 Task: Move the task Upgrade and migrate company email systems to a cloud-based solution to the section To-Do in the project AgileBox and sort the tasks in the project by Assignee in Descending order
Action: Mouse moved to (548, 223)
Screenshot: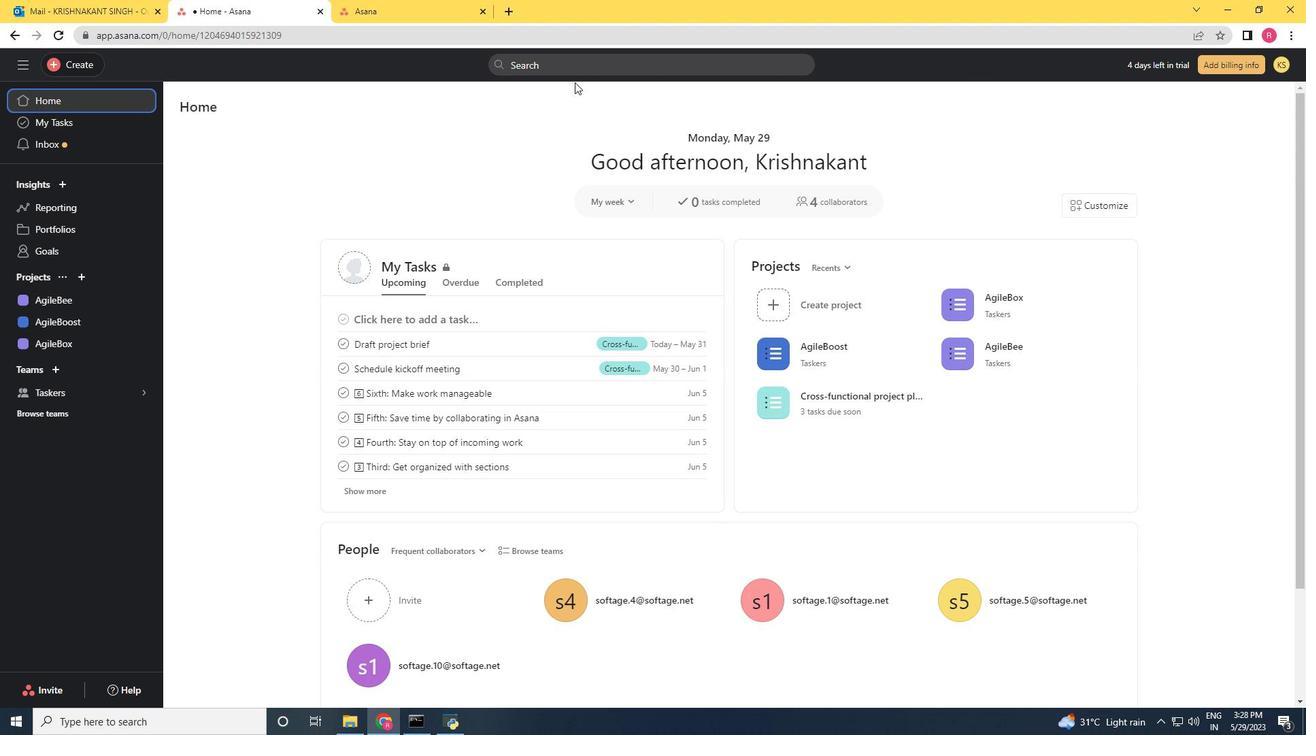 
Action: Mouse scrolled (548, 224) with delta (0, 0)
Screenshot: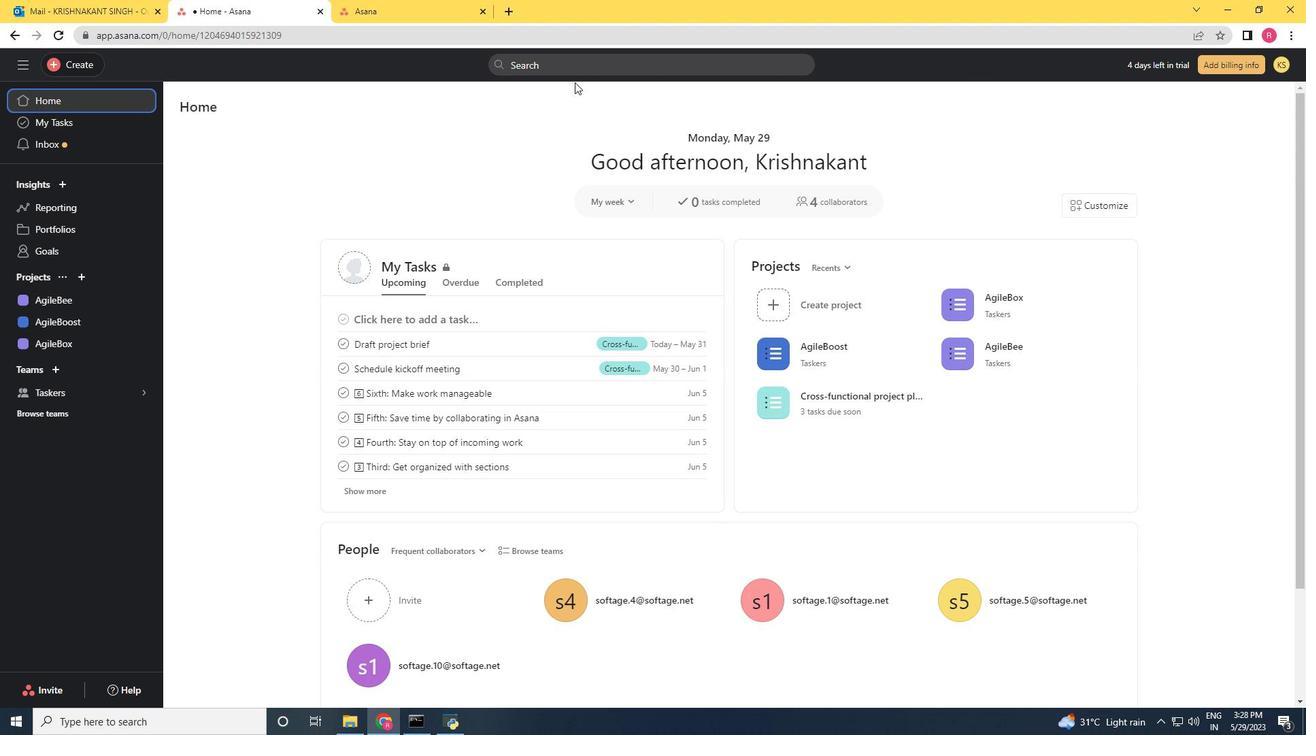 
Action: Mouse moved to (79, 345)
Screenshot: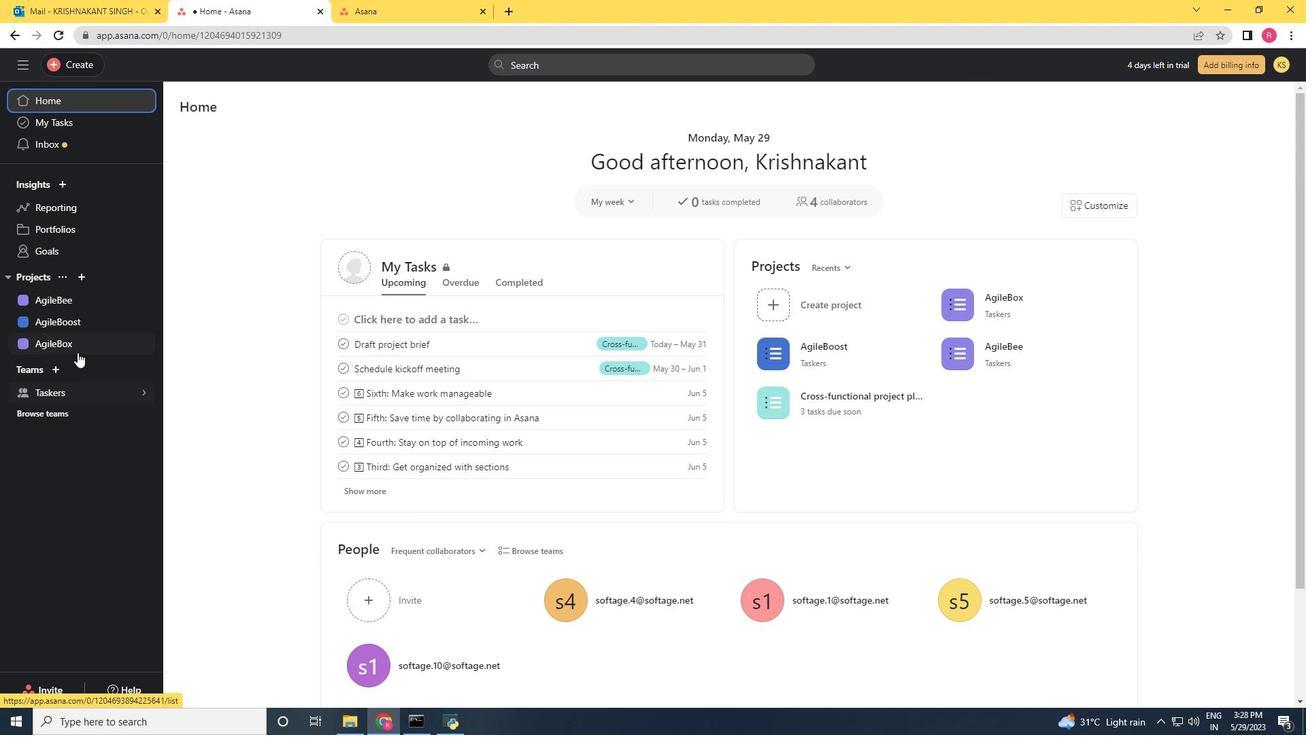 
Action: Mouse pressed left at (79, 345)
Screenshot: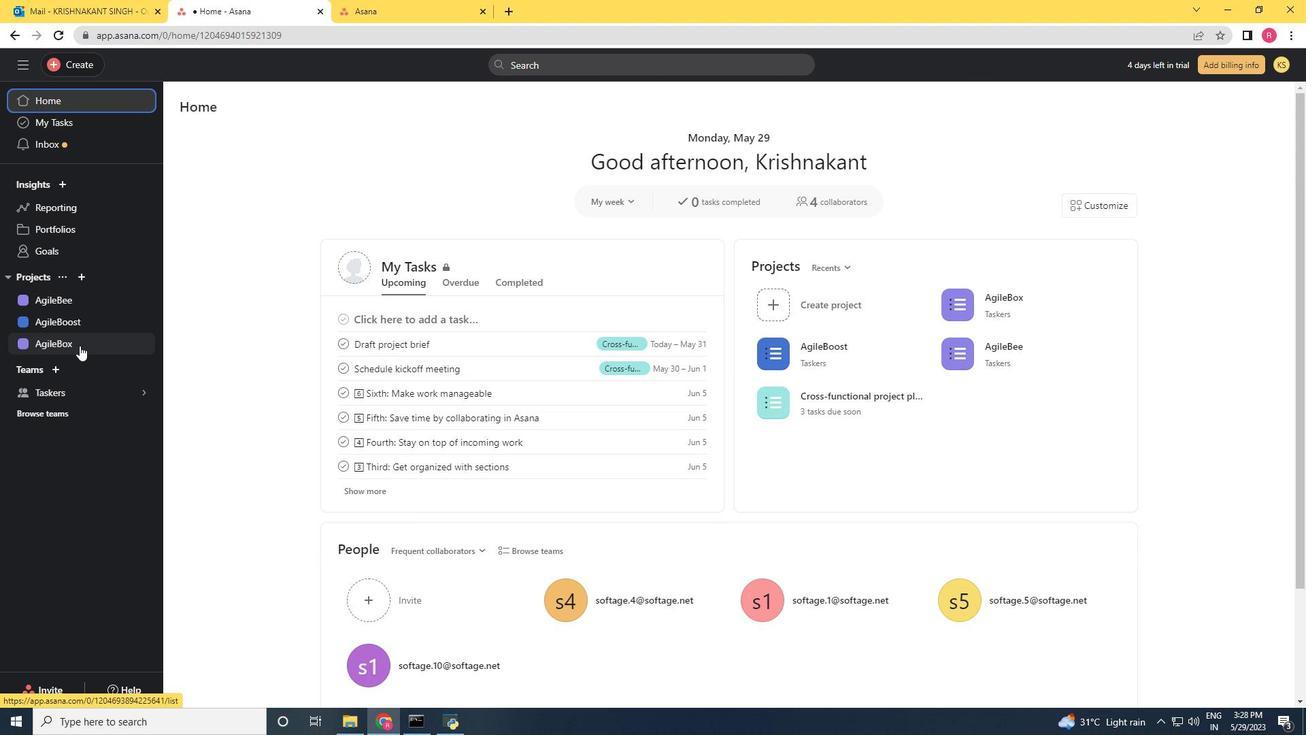 
Action: Mouse moved to (878, 277)
Screenshot: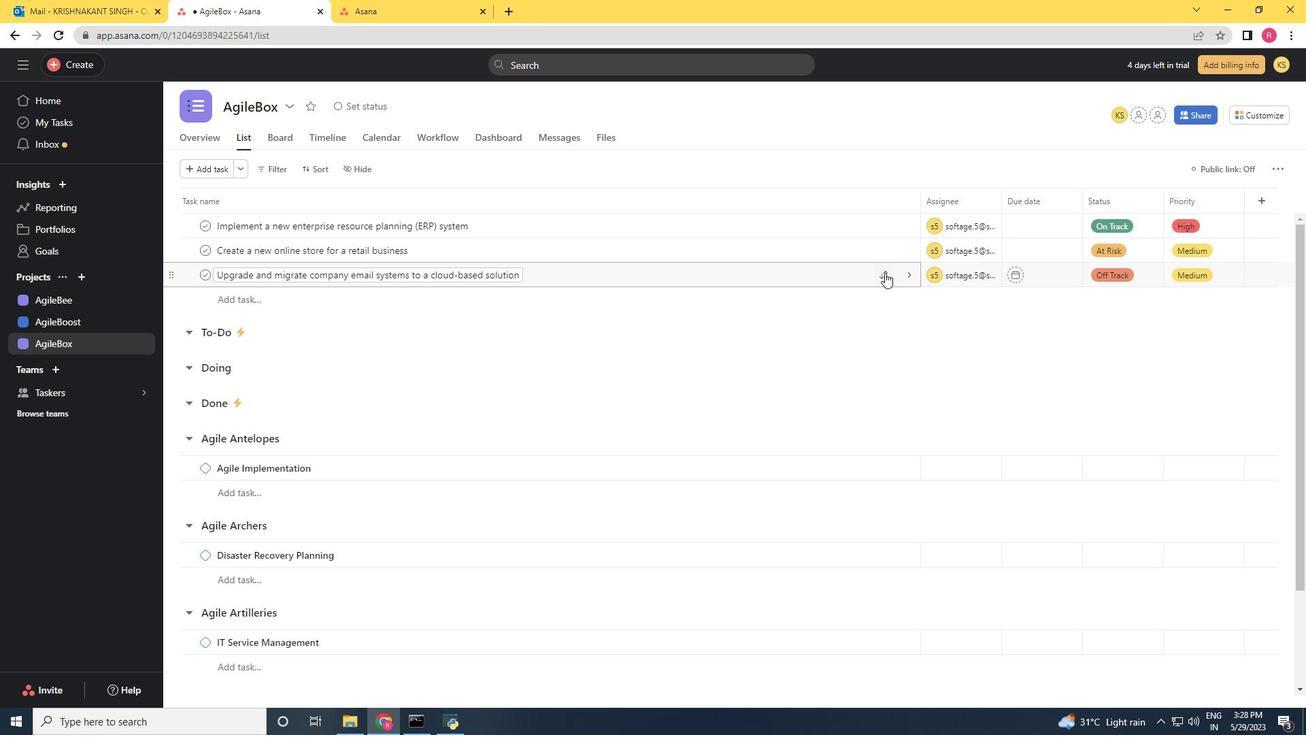 
Action: Mouse pressed left at (878, 277)
Screenshot: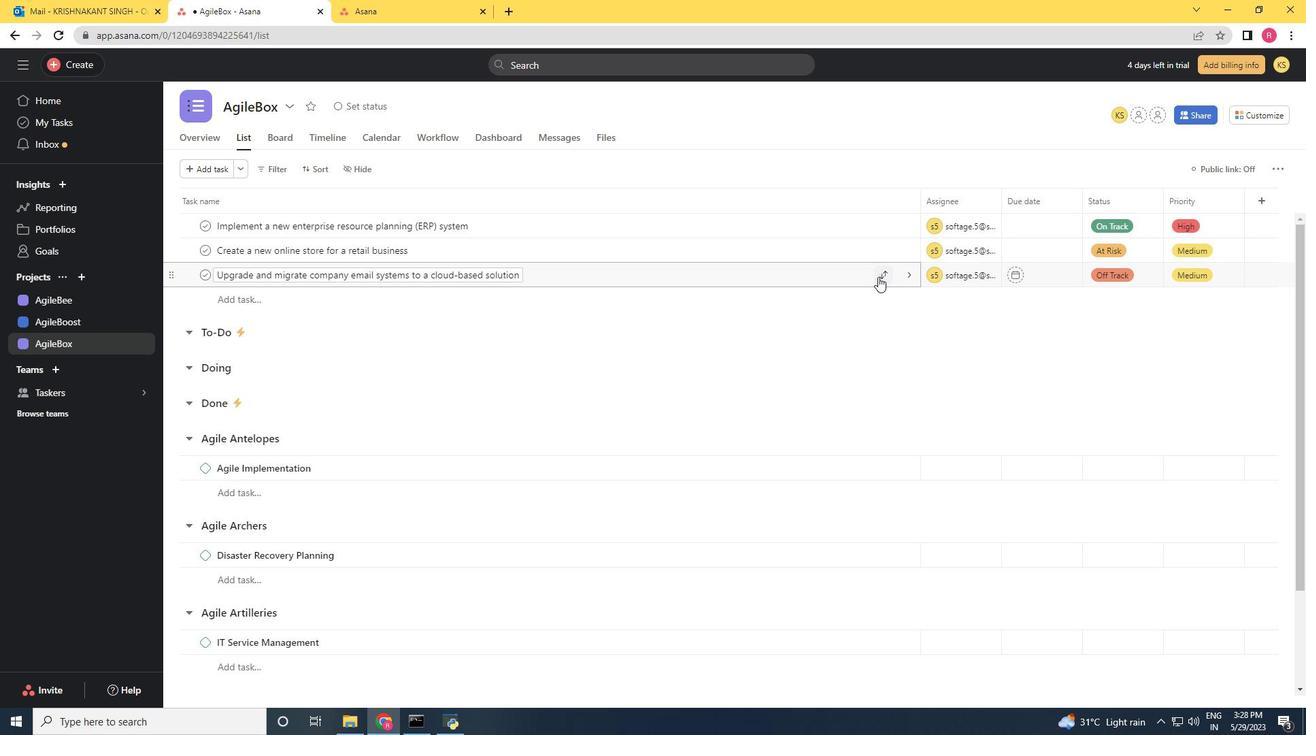 
Action: Mouse moved to (826, 338)
Screenshot: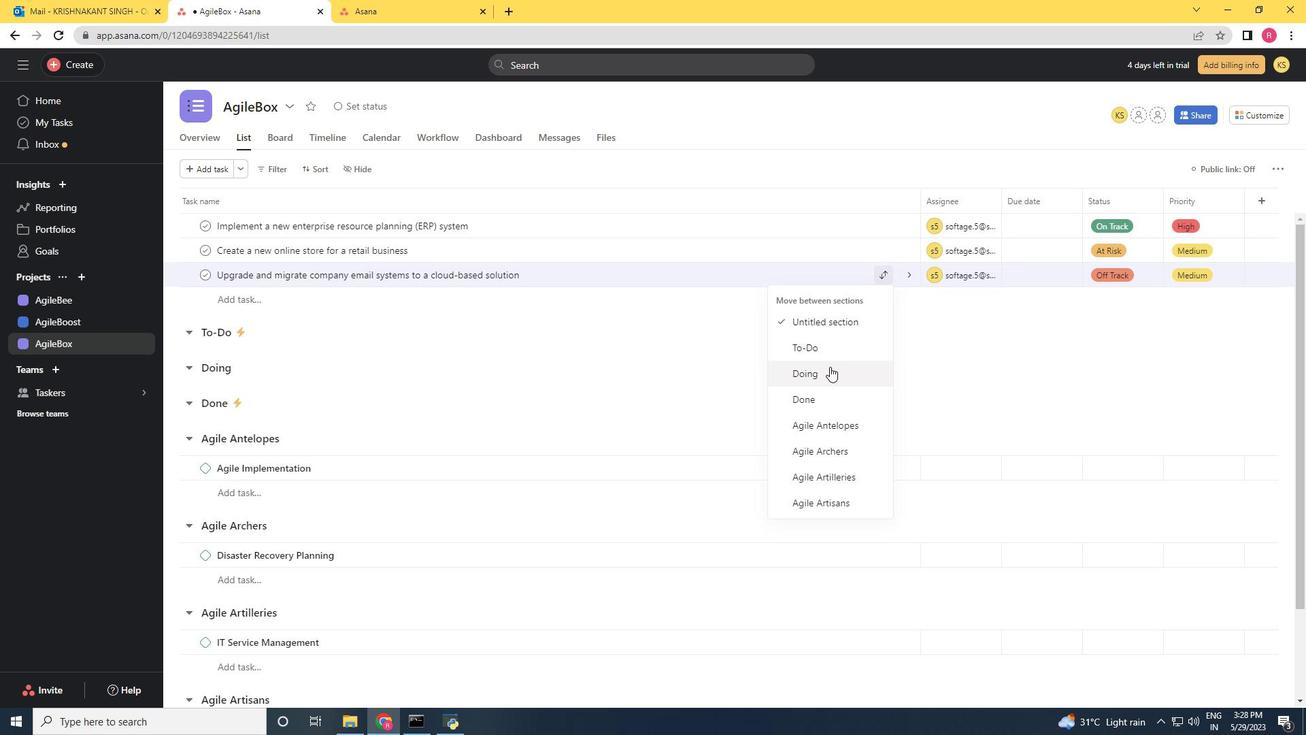 
Action: Mouse pressed left at (826, 338)
Screenshot: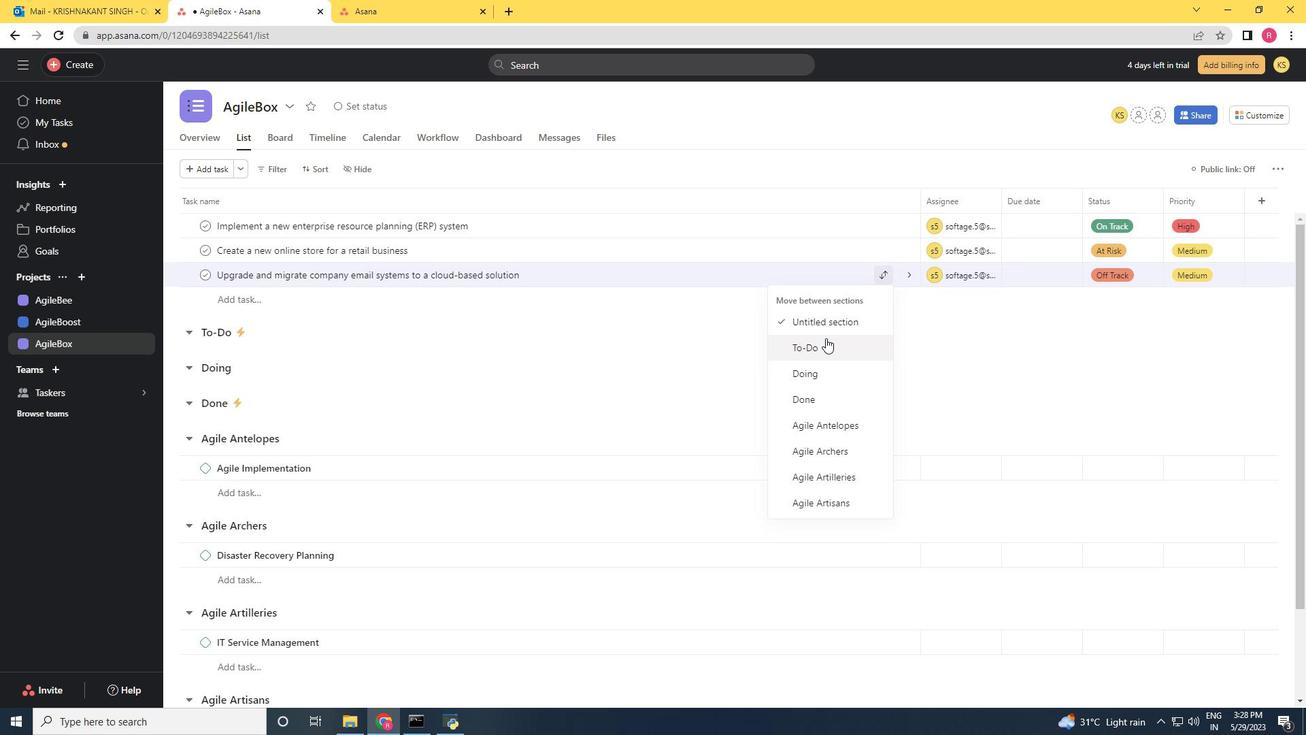 
Action: Mouse moved to (606, 336)
Screenshot: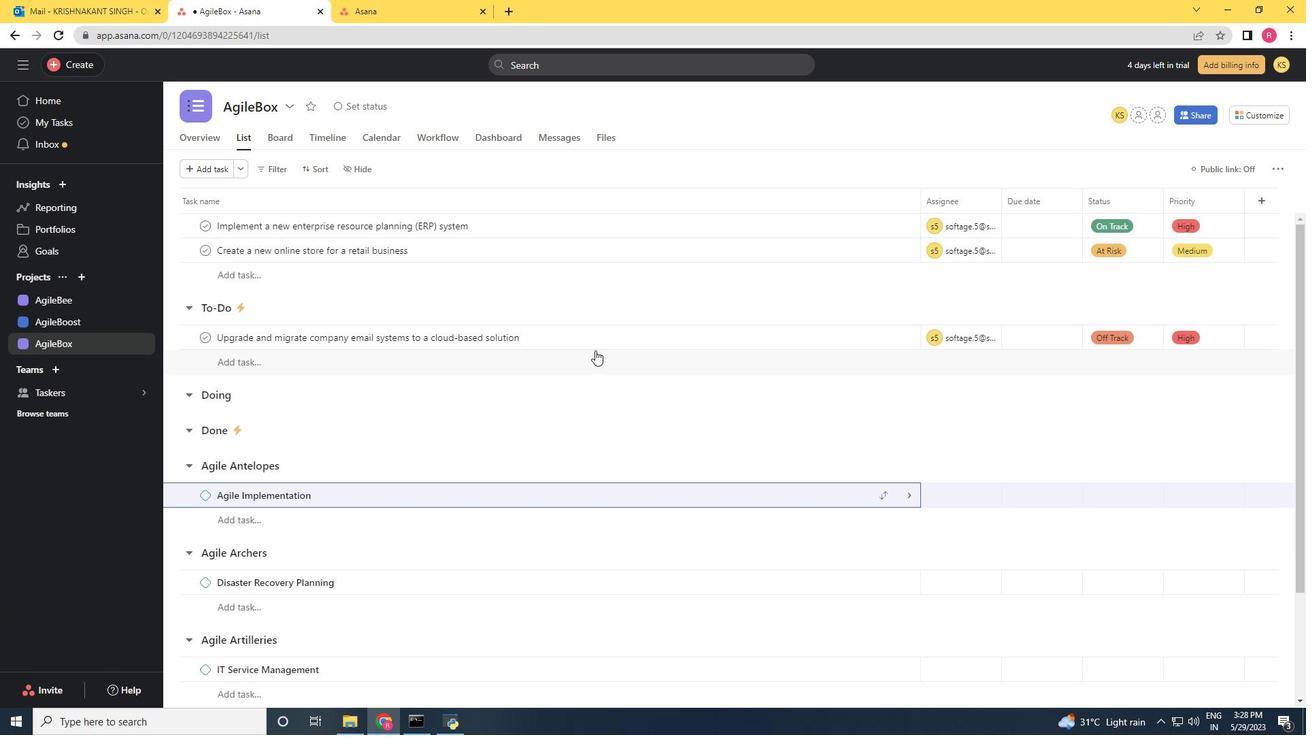 
Action: Mouse pressed left at (606, 336)
Screenshot: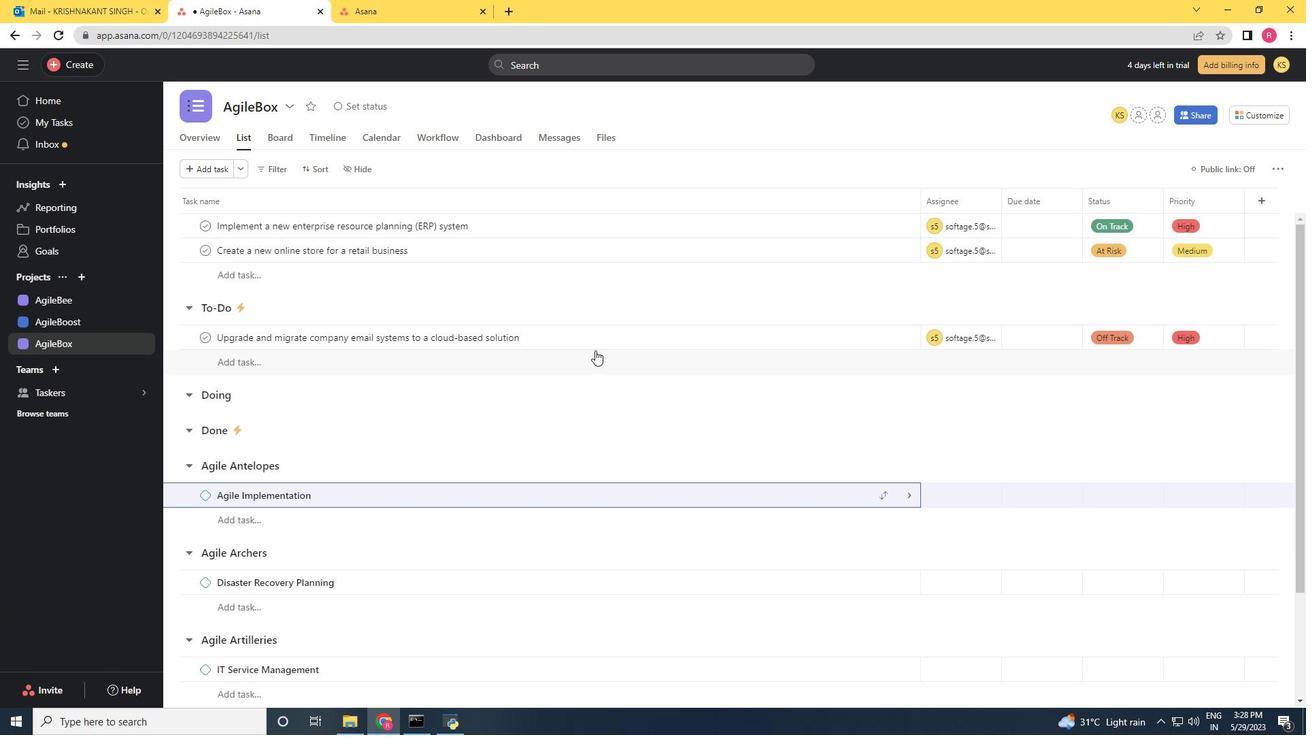 
Action: Mouse moved to (315, 168)
Screenshot: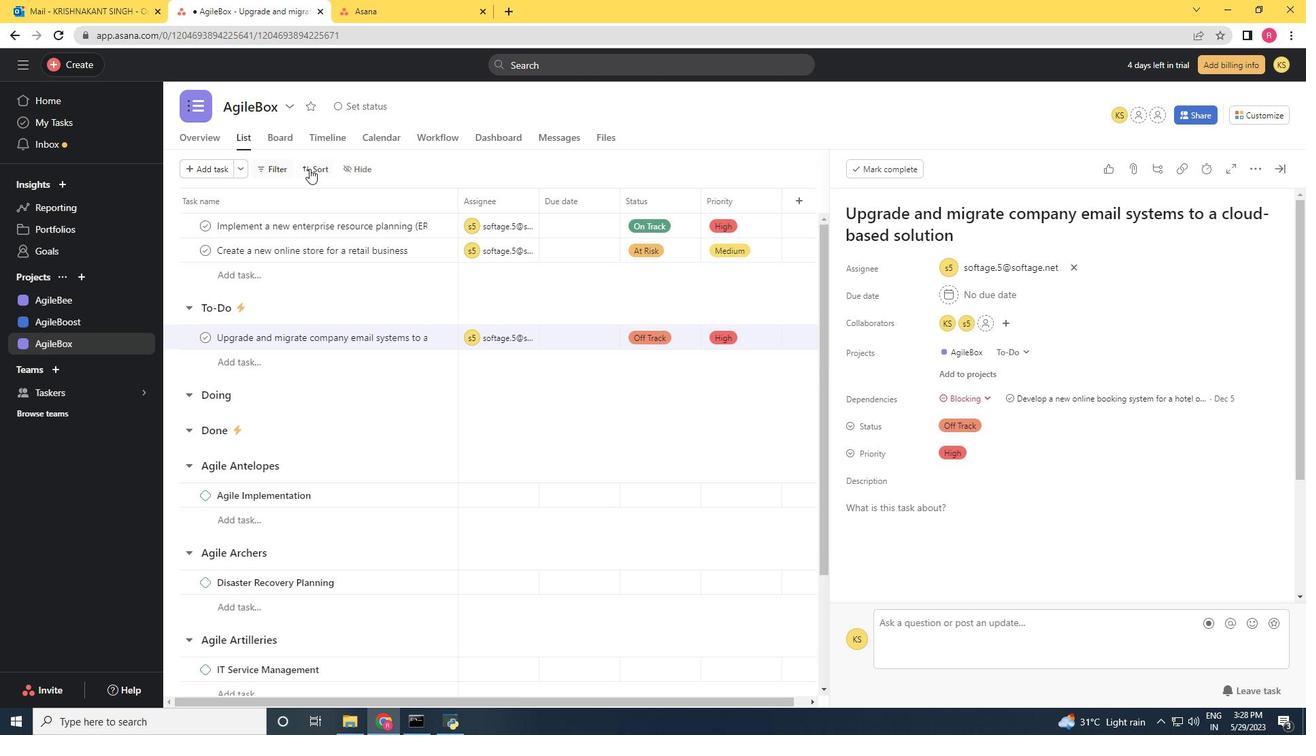 
Action: Mouse pressed left at (315, 168)
Screenshot: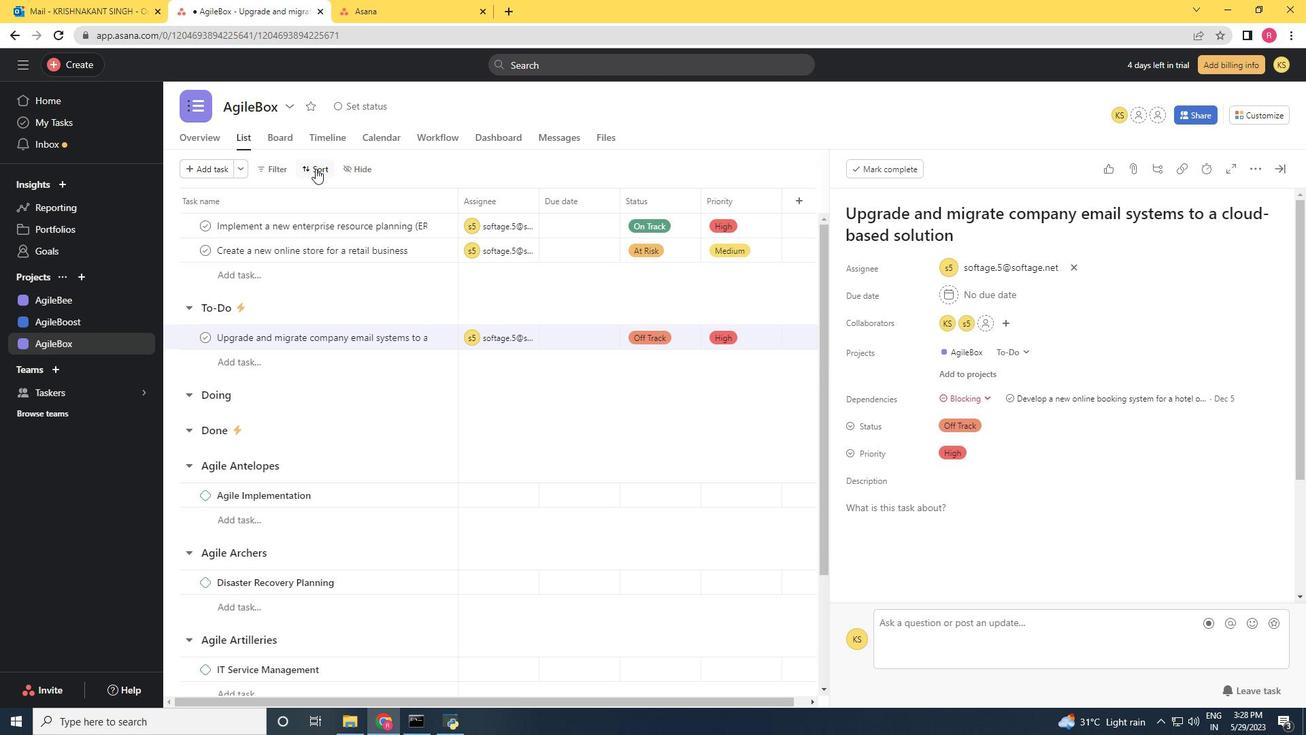 
Action: Mouse moved to (346, 285)
Screenshot: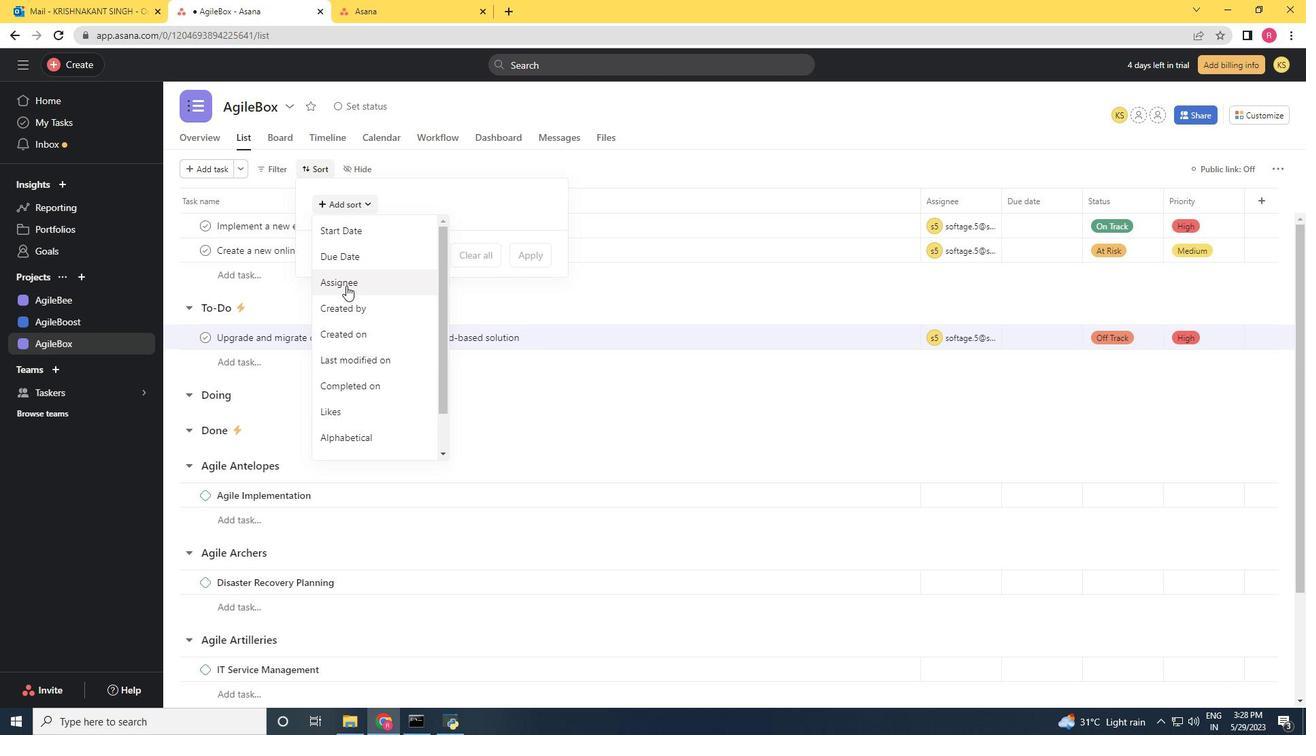 
Action: Mouse pressed left at (346, 285)
Screenshot: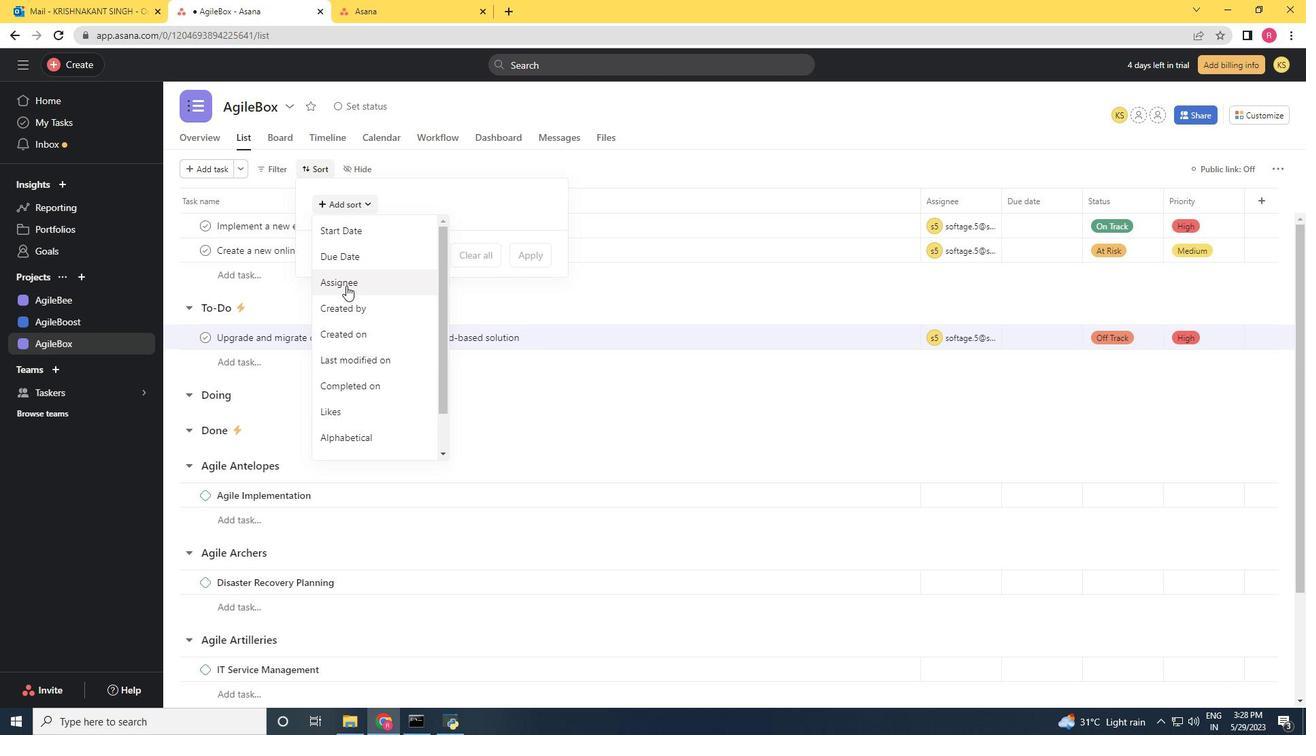 
Action: Mouse moved to (366, 225)
Screenshot: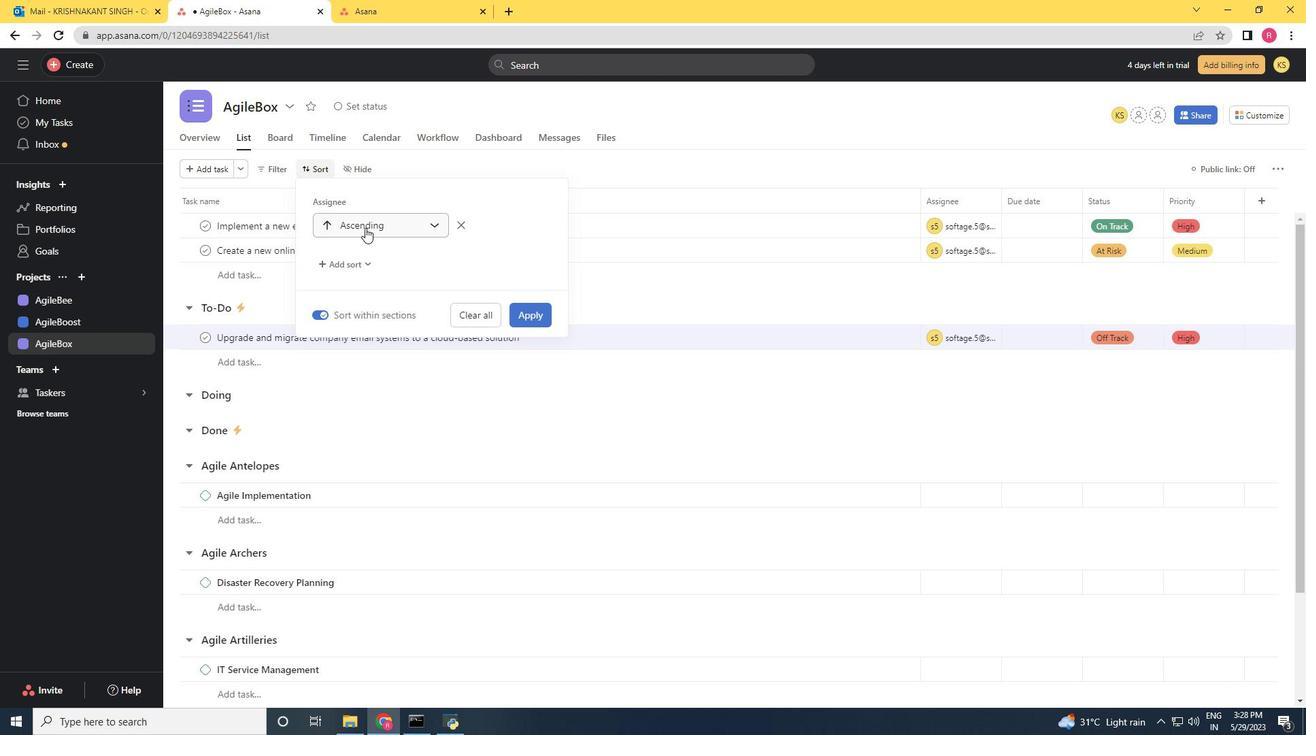 
Action: Mouse pressed left at (366, 225)
Screenshot: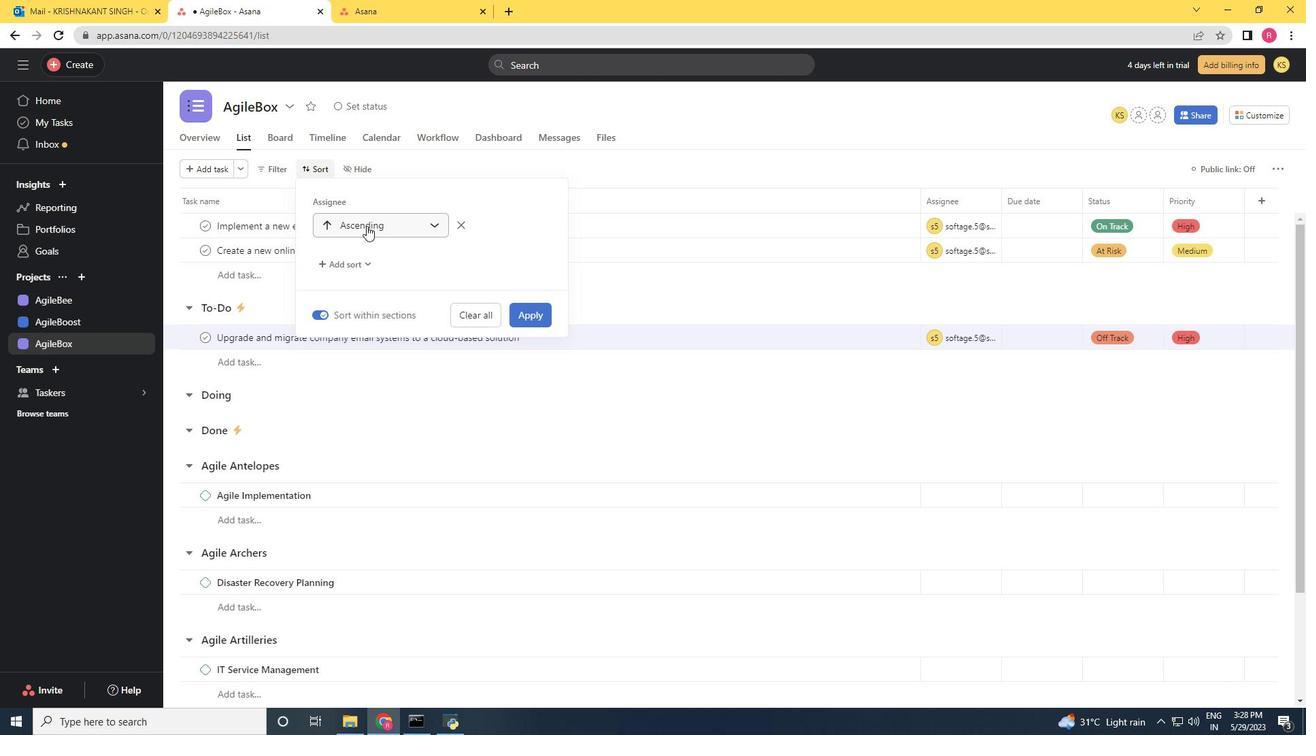 
Action: Mouse moved to (364, 272)
Screenshot: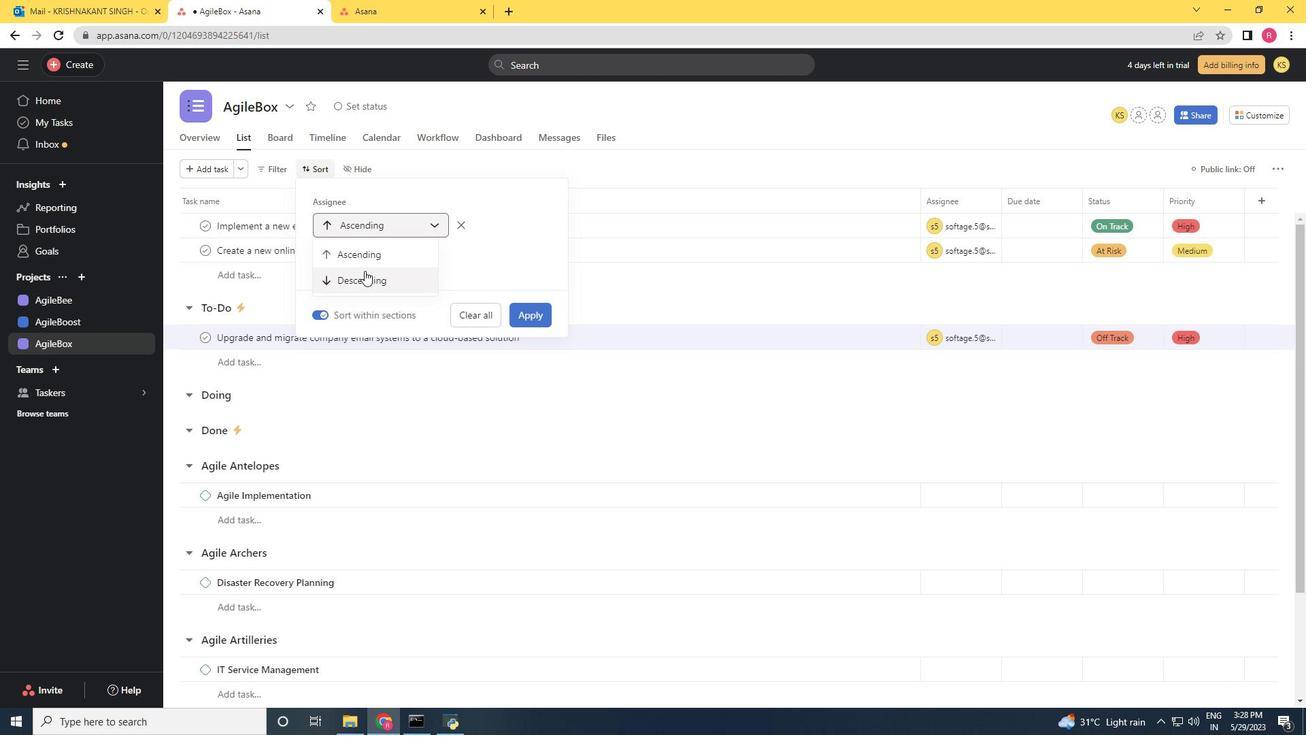 
Action: Mouse pressed left at (364, 272)
Screenshot: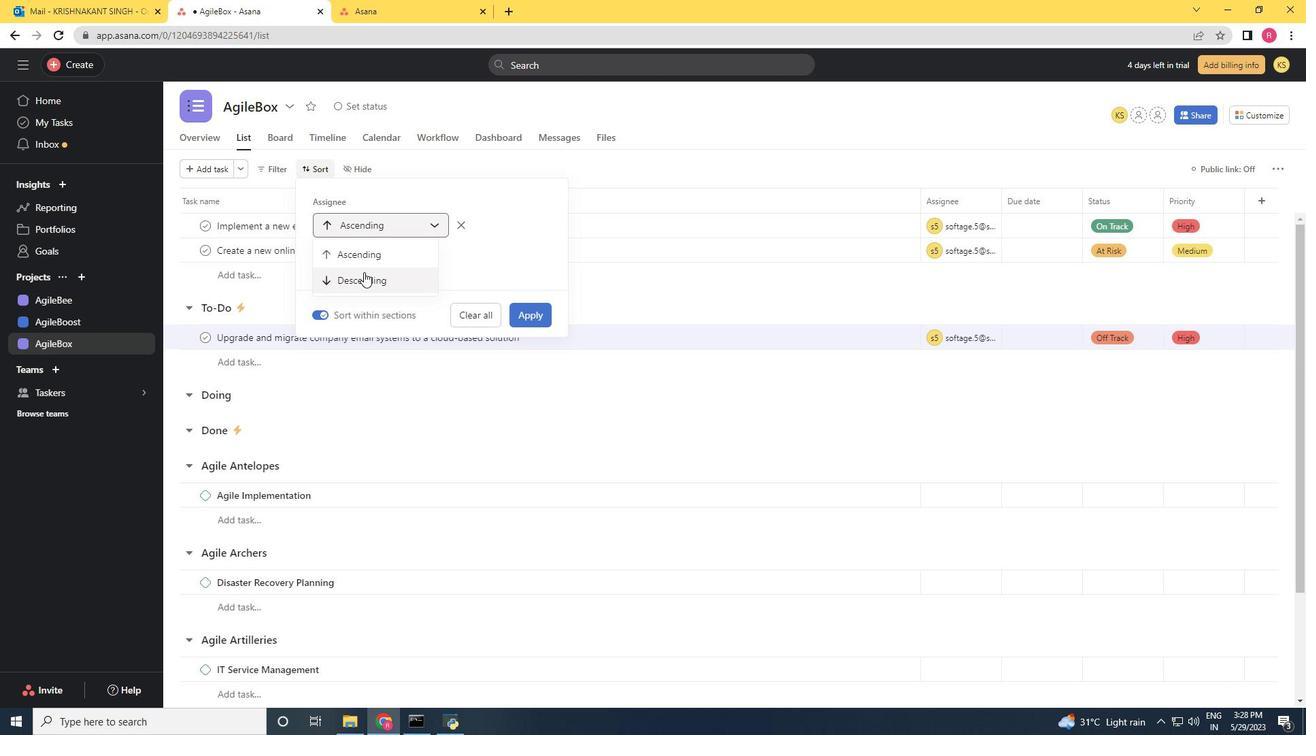 
Action: Mouse moved to (518, 314)
Screenshot: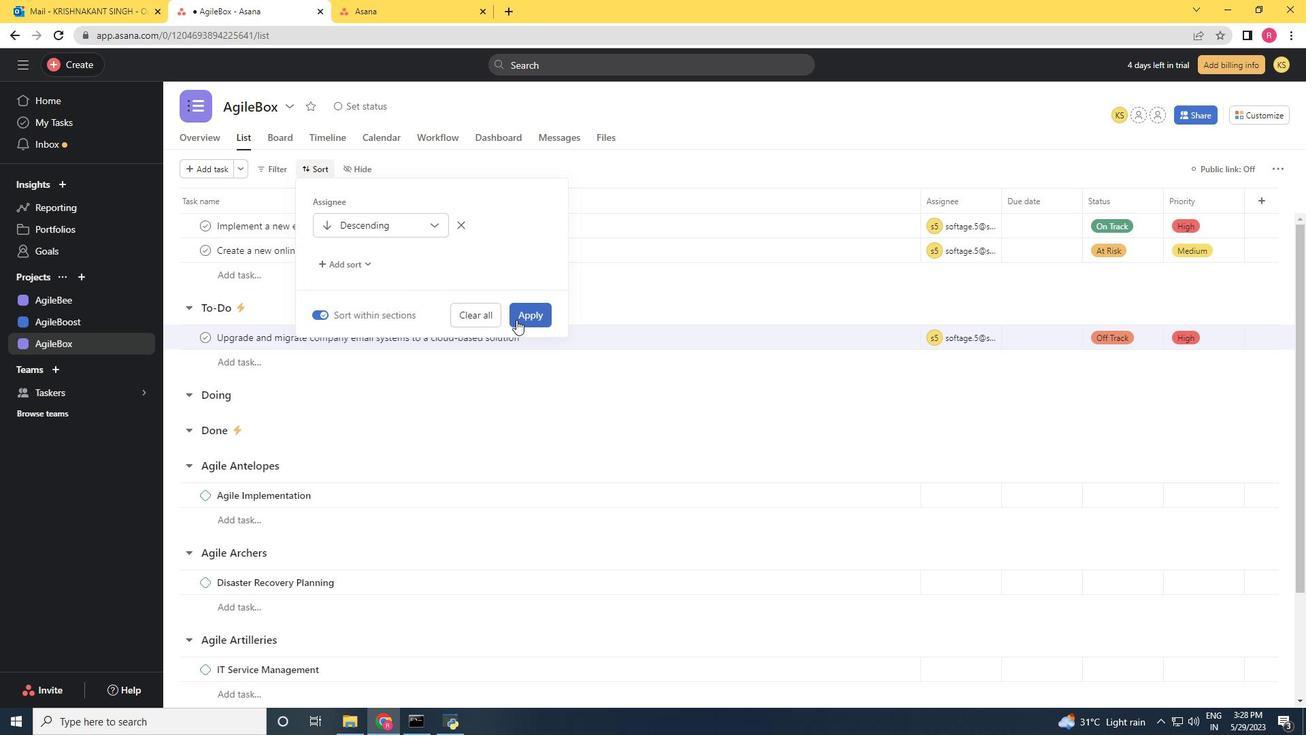 
Action: Mouse pressed left at (518, 314)
Screenshot: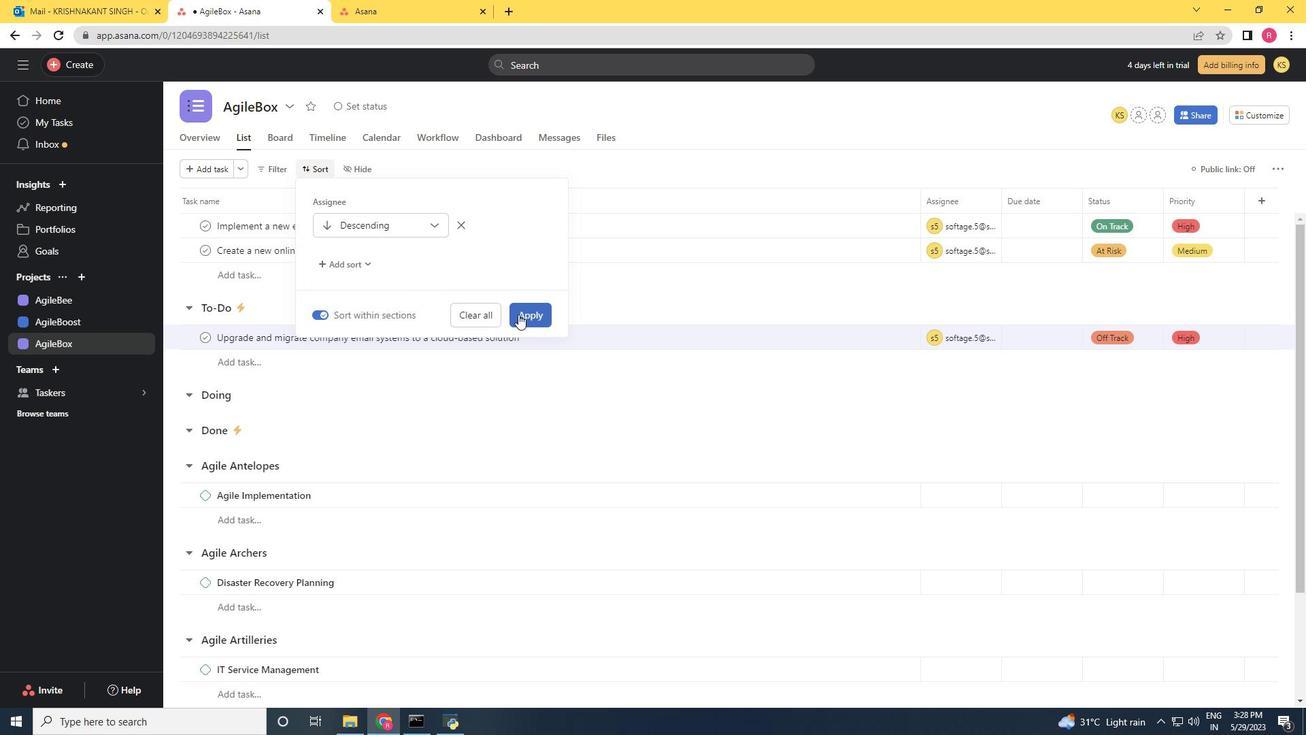 
